 Task: Search for the email with the subject Meeting invitation logged in from softage.1@softage.net with the filter, email from softage.3@softage.net and a new filter,  Mark as read
Action: Mouse moved to (641, 68)
Screenshot: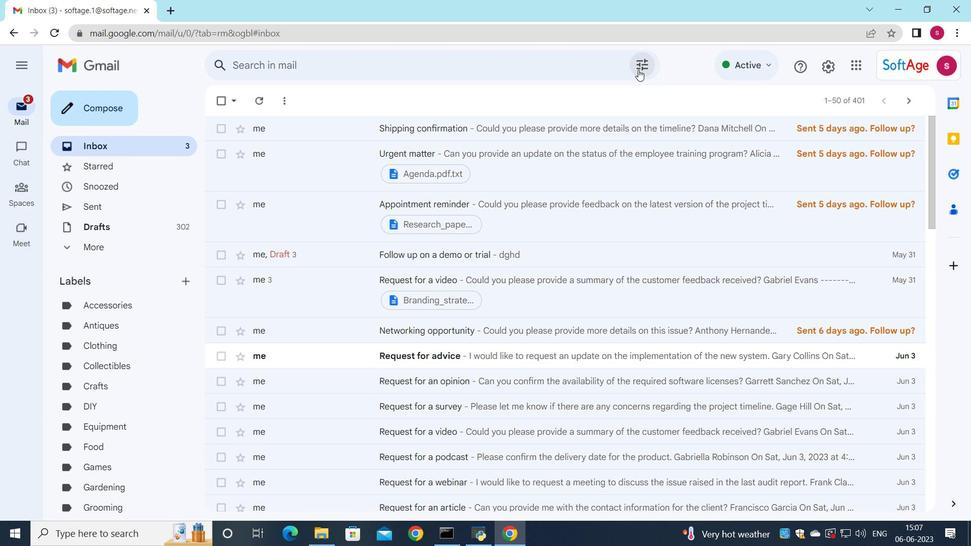 
Action: Mouse pressed left at (641, 68)
Screenshot: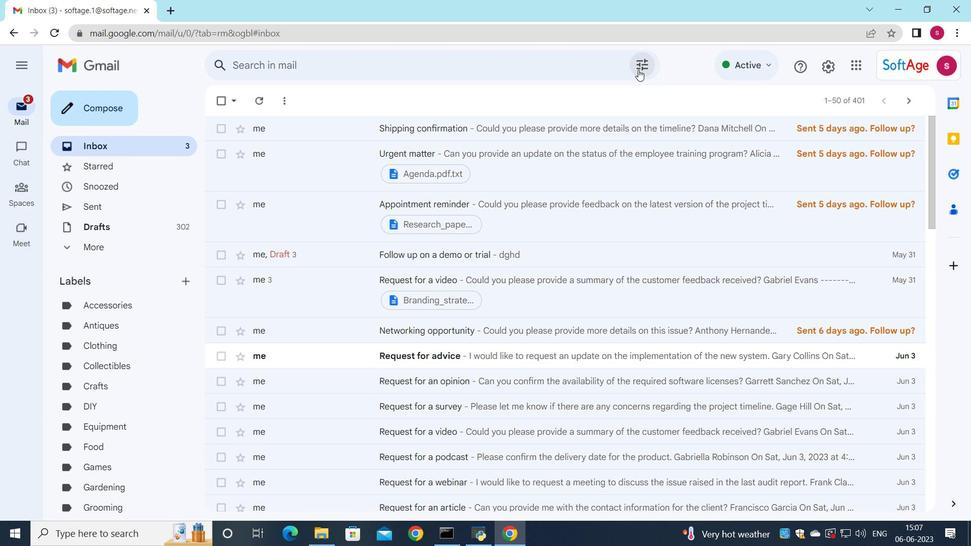 
Action: Mouse moved to (474, 113)
Screenshot: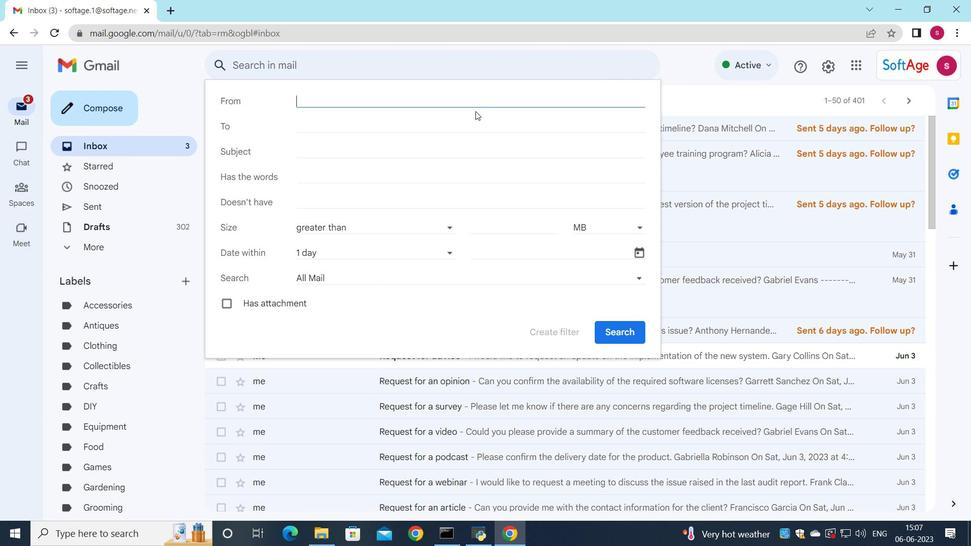 
Action: Key pressed soo
Screenshot: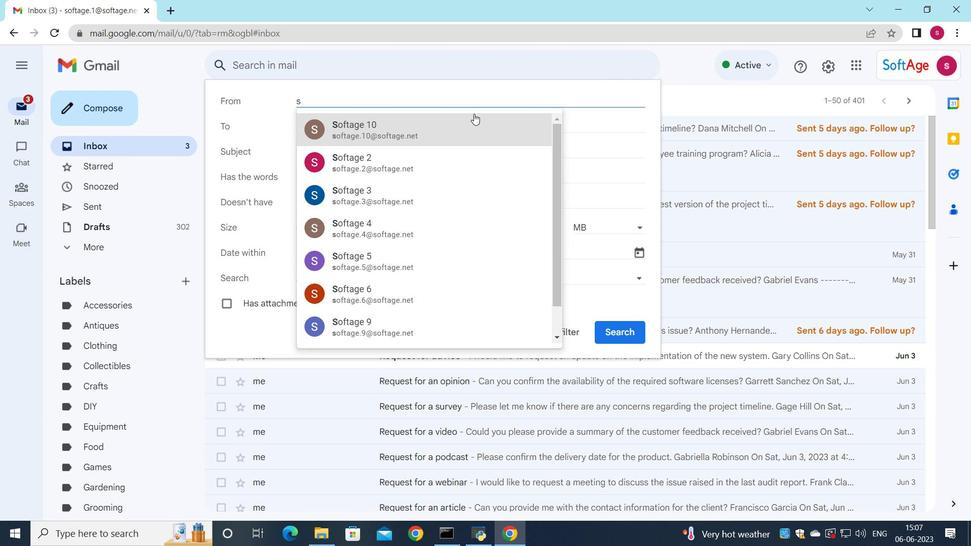 
Action: Mouse moved to (407, 133)
Screenshot: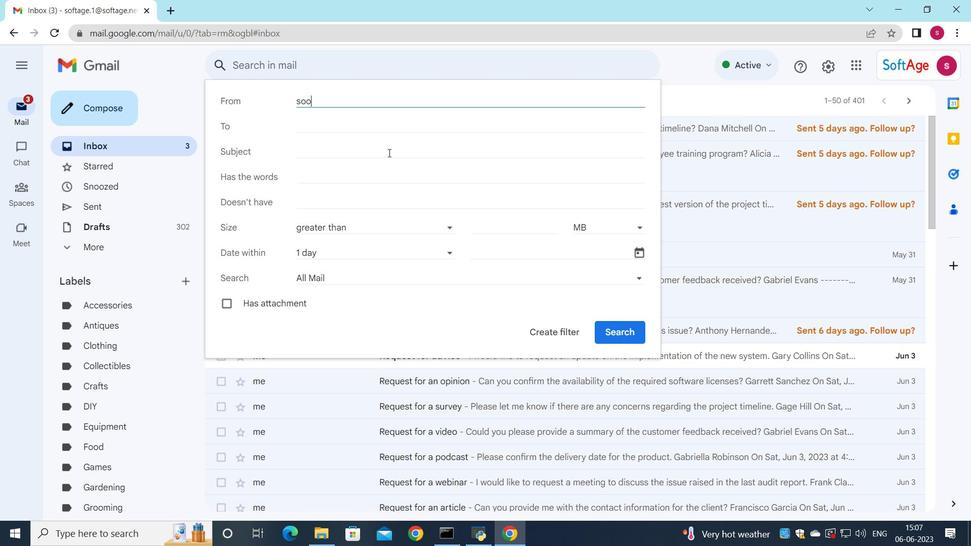 
Action: Key pressed <Key.backspace>
Screenshot: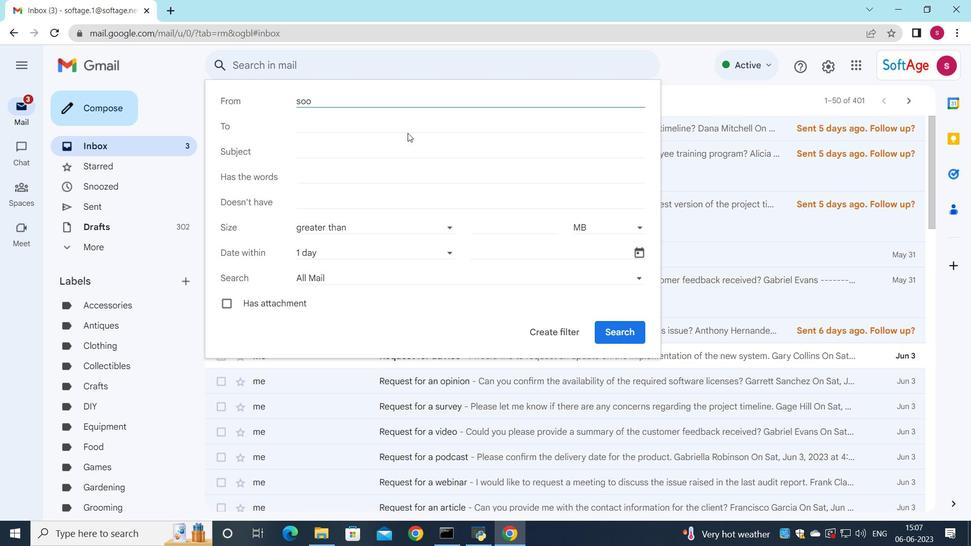 
Action: Mouse moved to (429, 148)
Screenshot: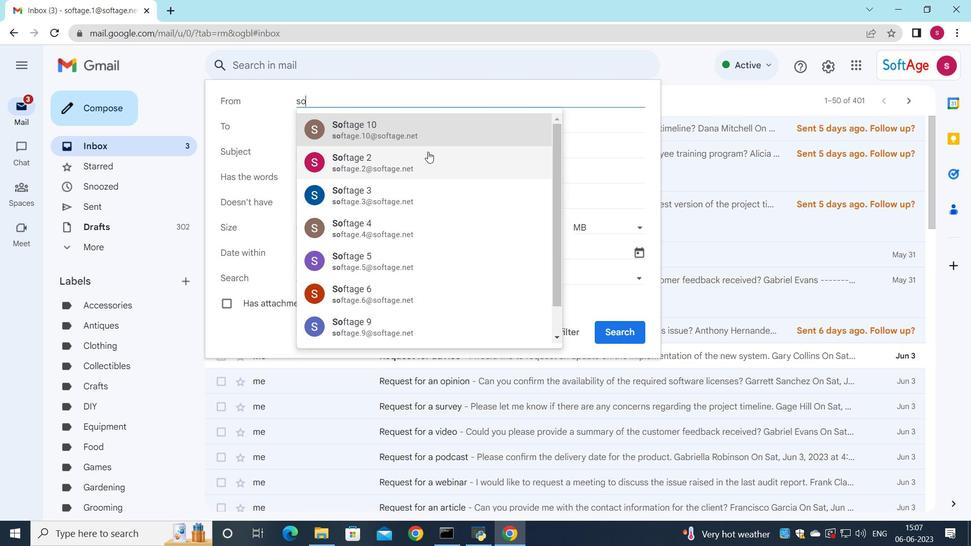 
Action: Key pressed ftage.1
Screenshot: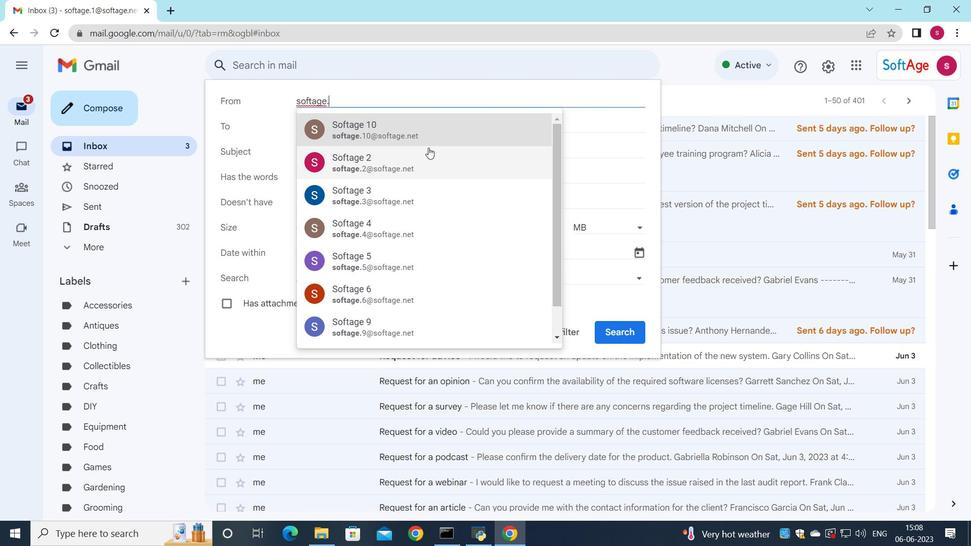 
Action: Mouse moved to (451, 158)
Screenshot: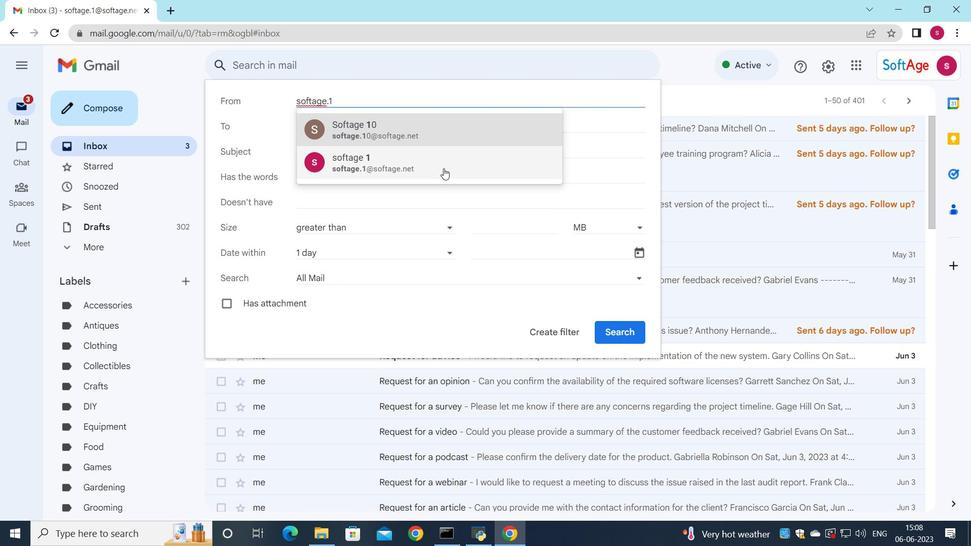 
Action: Mouse pressed left at (451, 158)
Screenshot: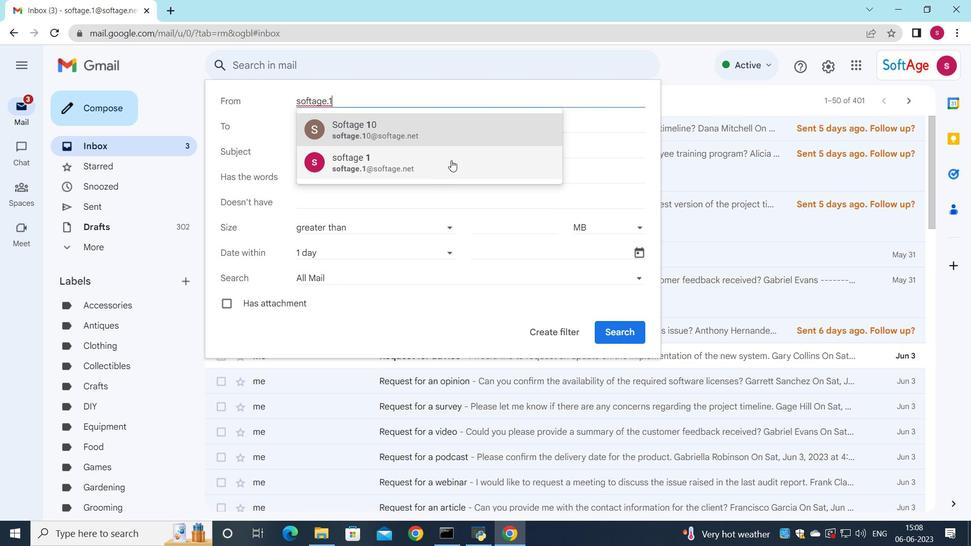 
Action: Mouse moved to (338, 123)
Screenshot: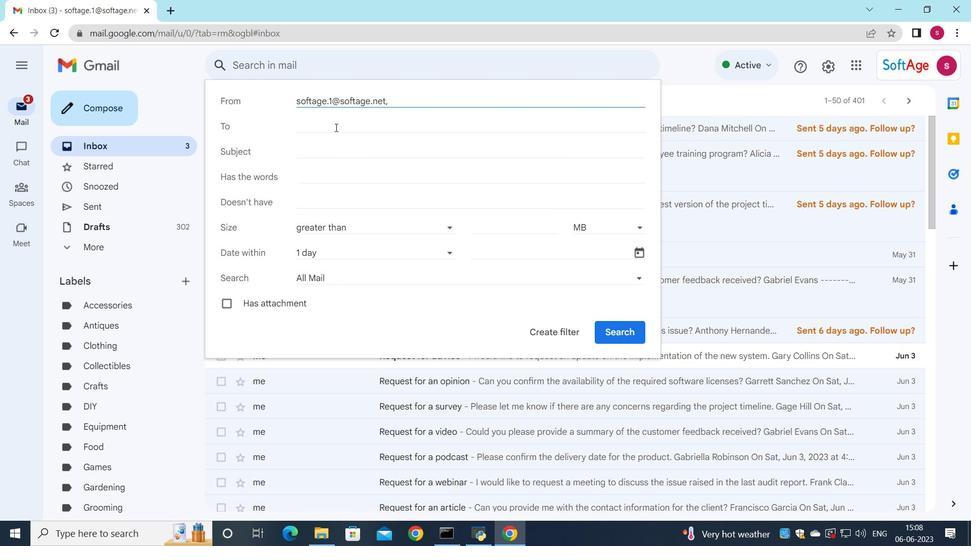 
Action: Mouse pressed left at (338, 123)
Screenshot: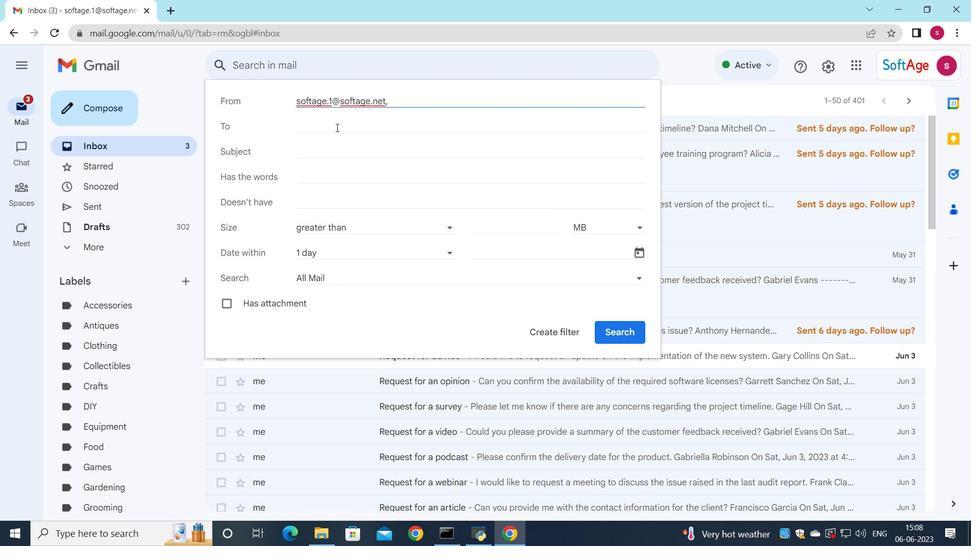 
Action: Key pressed s
Screenshot: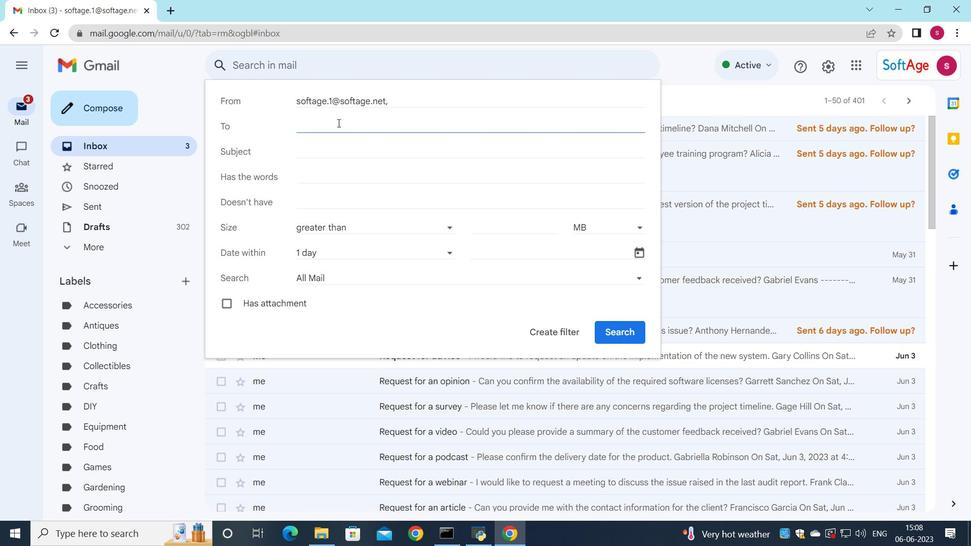 
Action: Mouse moved to (363, 219)
Screenshot: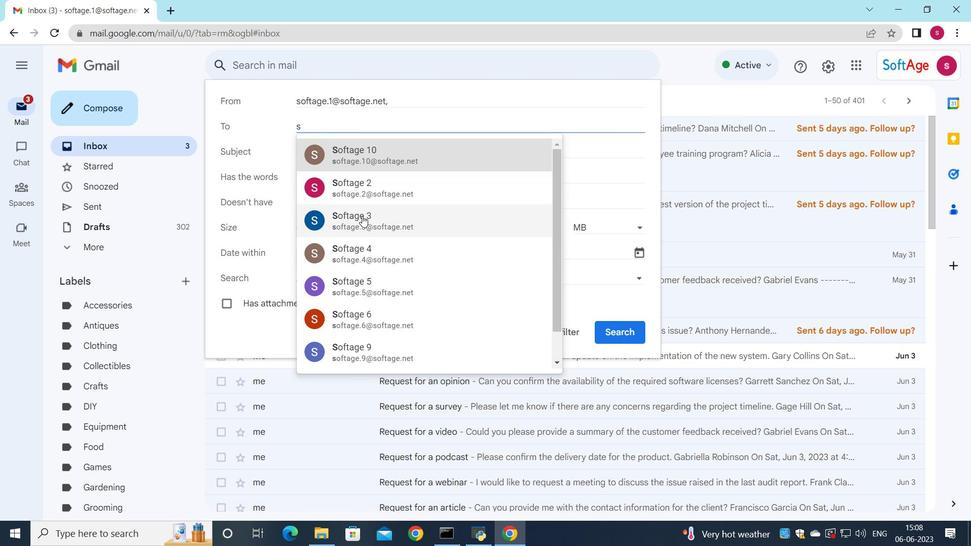 
Action: Mouse pressed left at (363, 219)
Screenshot: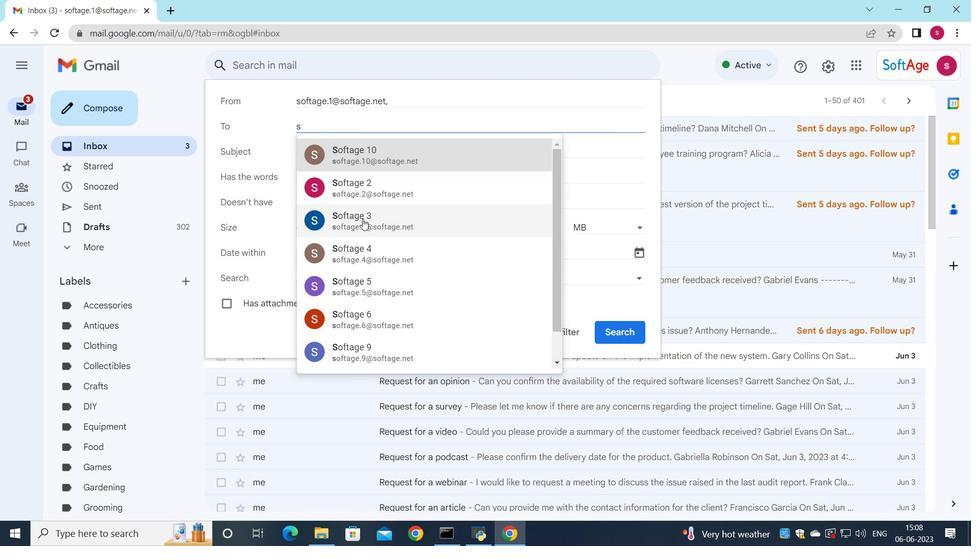
Action: Mouse moved to (309, 148)
Screenshot: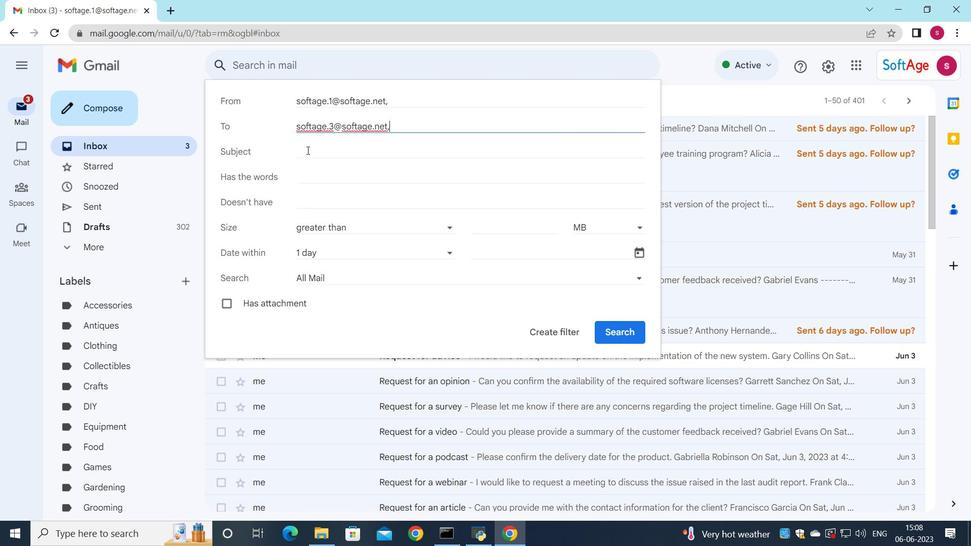 
Action: Mouse pressed left at (309, 148)
Screenshot: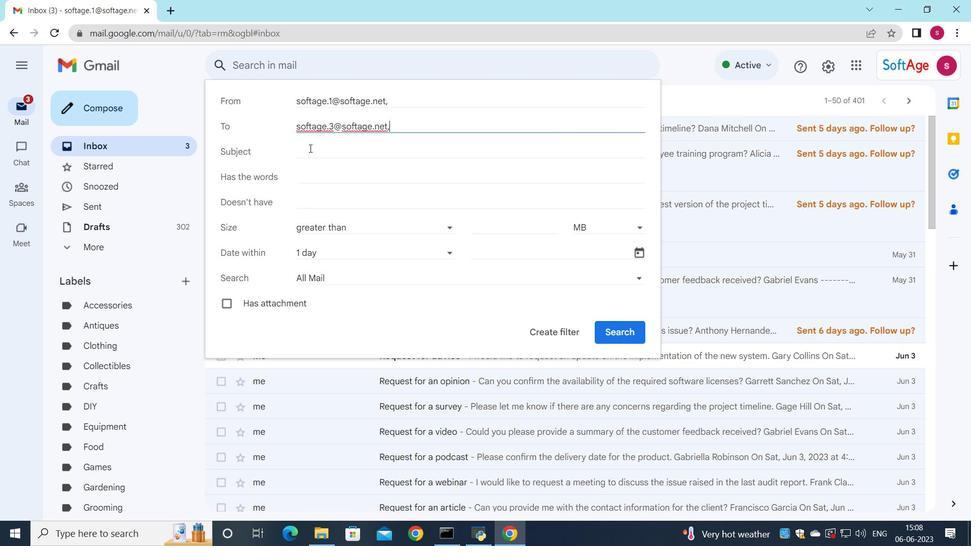 
Action: Key pressed <Key.shift>Meeting<Key.space><Key.shift>I<Key.backspace>invitation
Screenshot: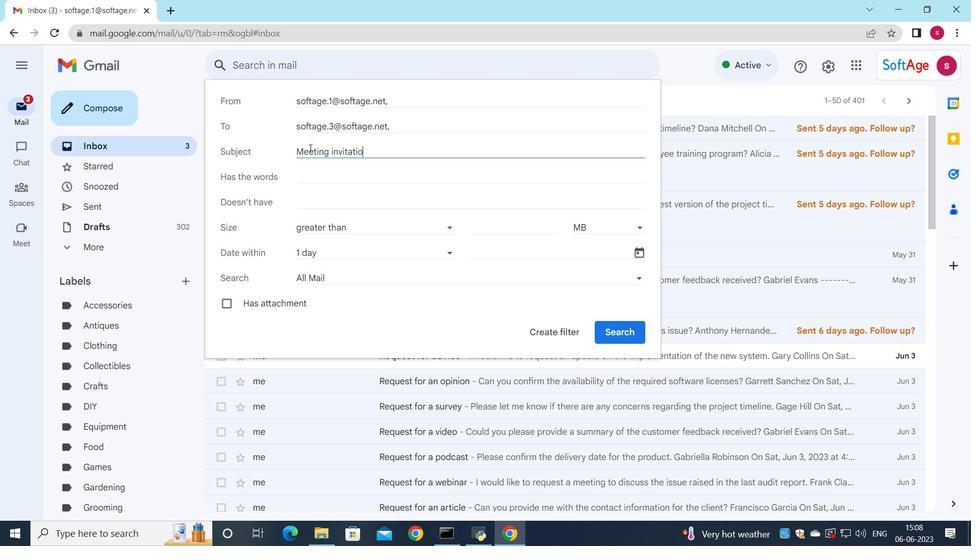 
Action: Mouse moved to (450, 243)
Screenshot: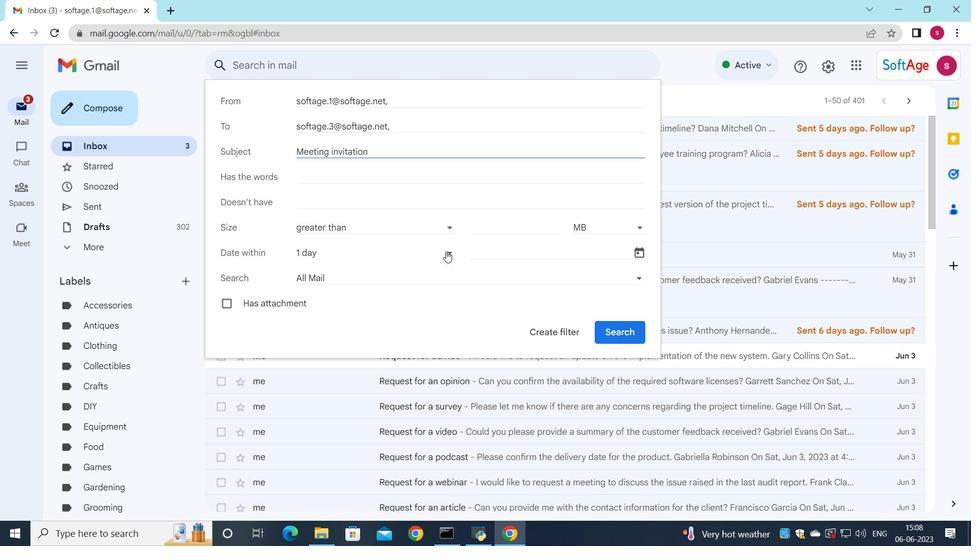 
Action: Mouse pressed left at (450, 243)
Screenshot: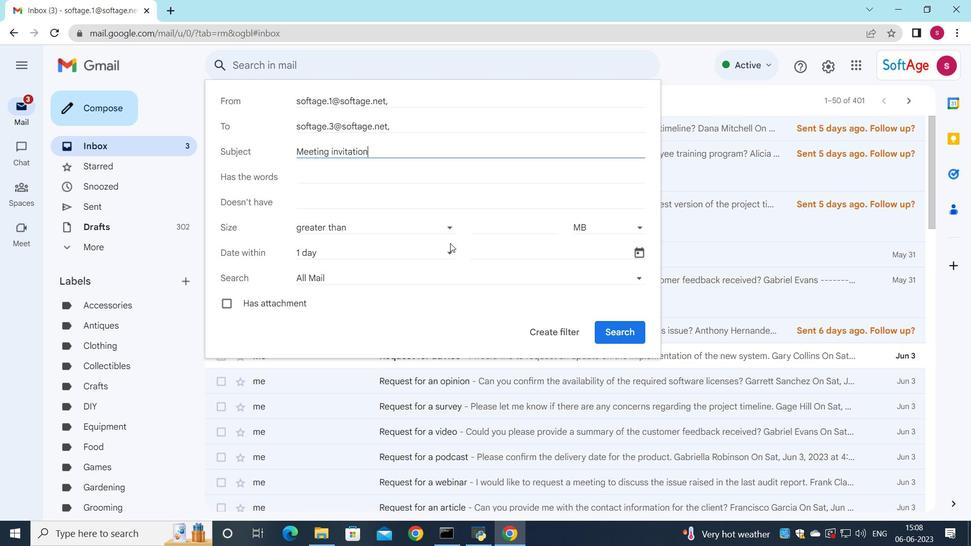 
Action: Mouse moved to (448, 252)
Screenshot: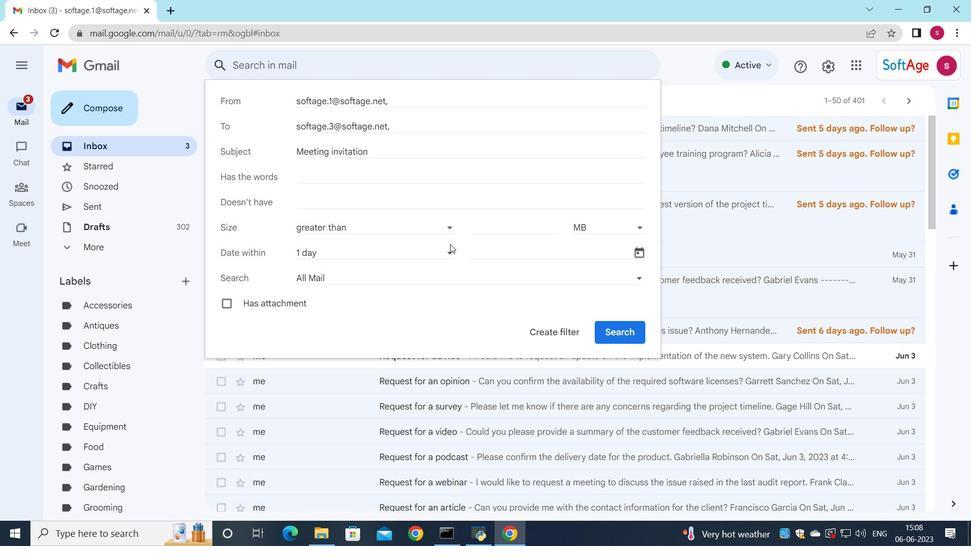 
Action: Mouse pressed left at (448, 252)
Screenshot: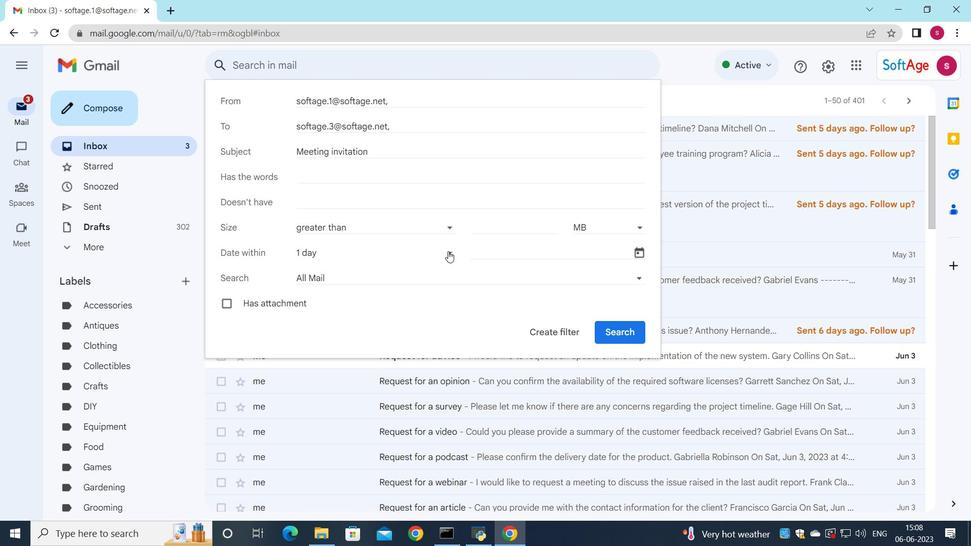 
Action: Mouse moved to (361, 392)
Screenshot: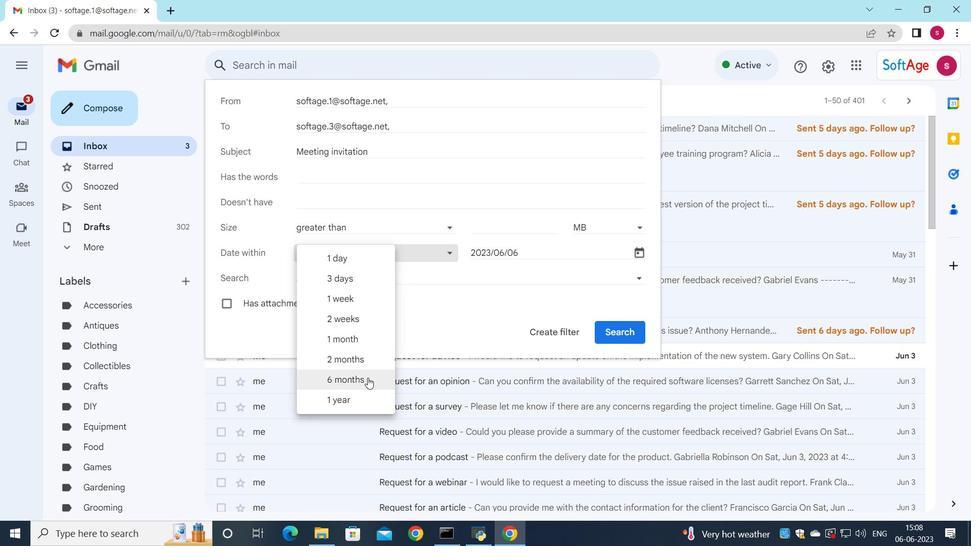 
Action: Mouse pressed left at (361, 392)
Screenshot: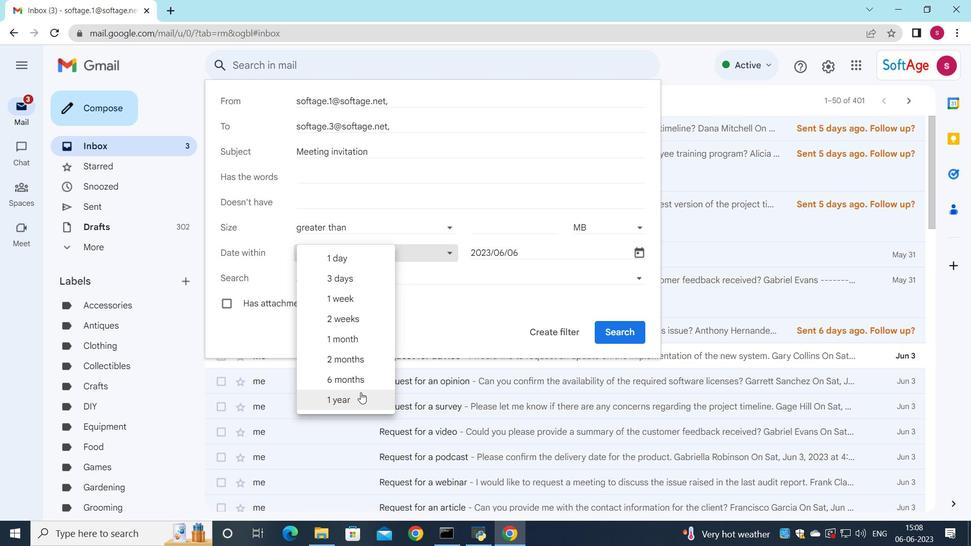 
Action: Mouse moved to (599, 332)
Screenshot: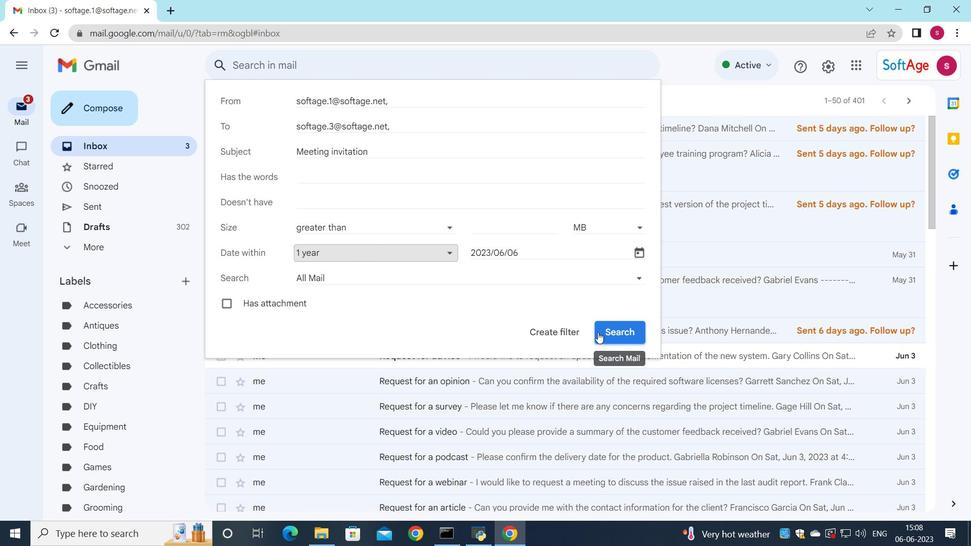 
Action: Mouse pressed left at (599, 332)
Screenshot: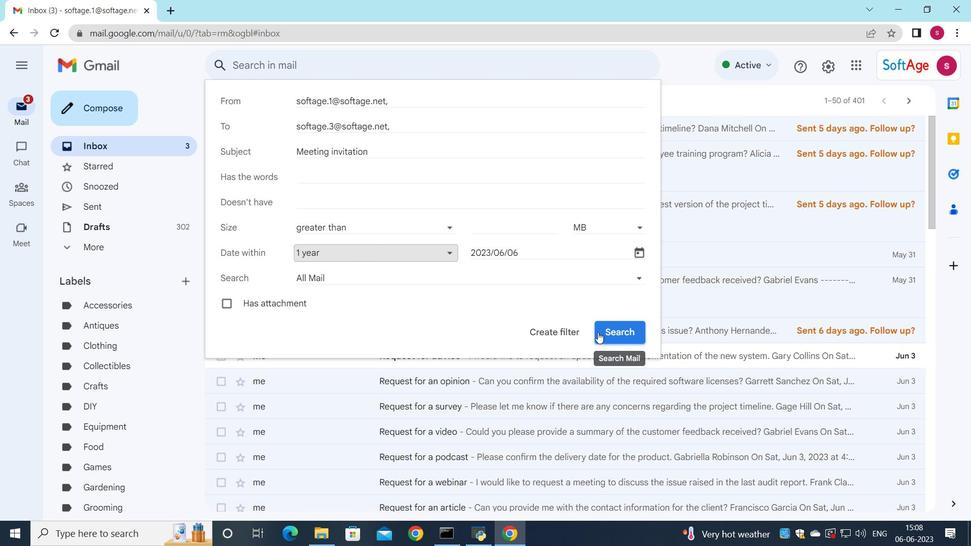 
Action: Mouse moved to (563, 236)
Screenshot: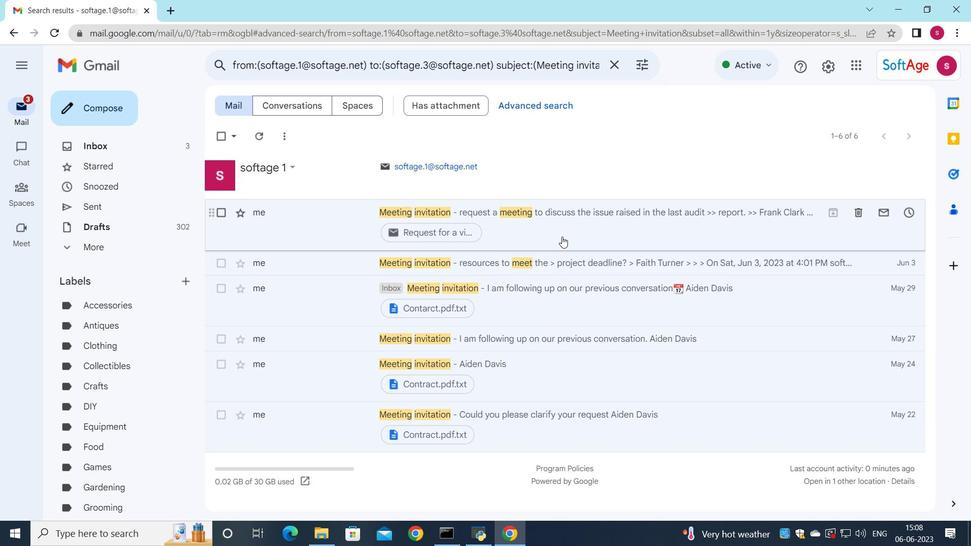 
